 Task: Look for kosher products only.
Action: Mouse moved to (17, 131)
Screenshot: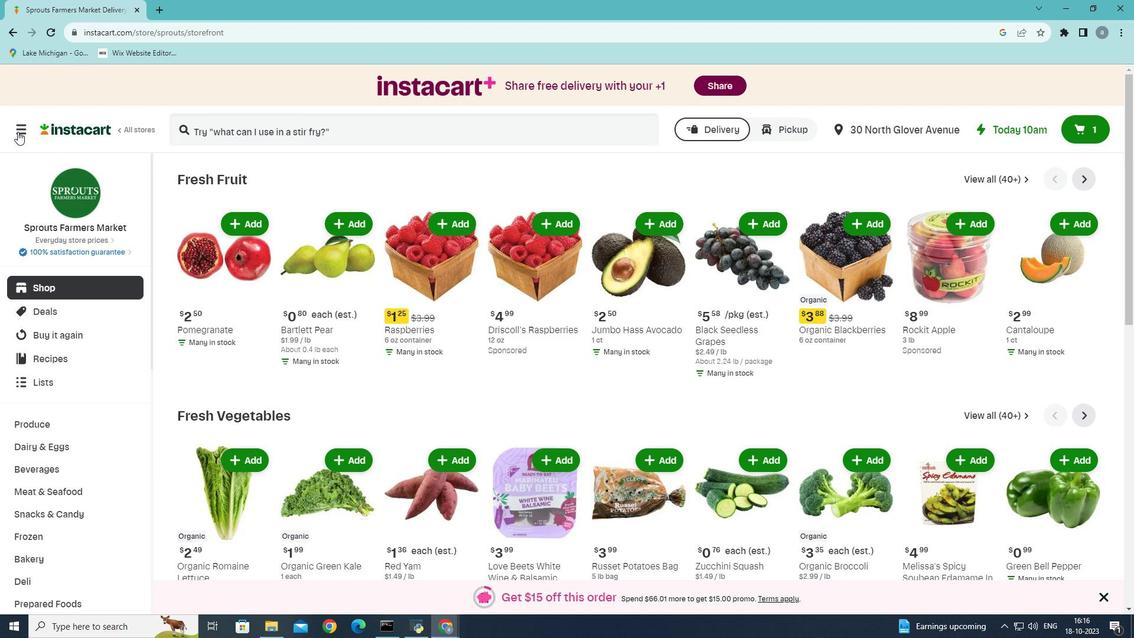 
Action: Mouse pressed left at (17, 131)
Screenshot: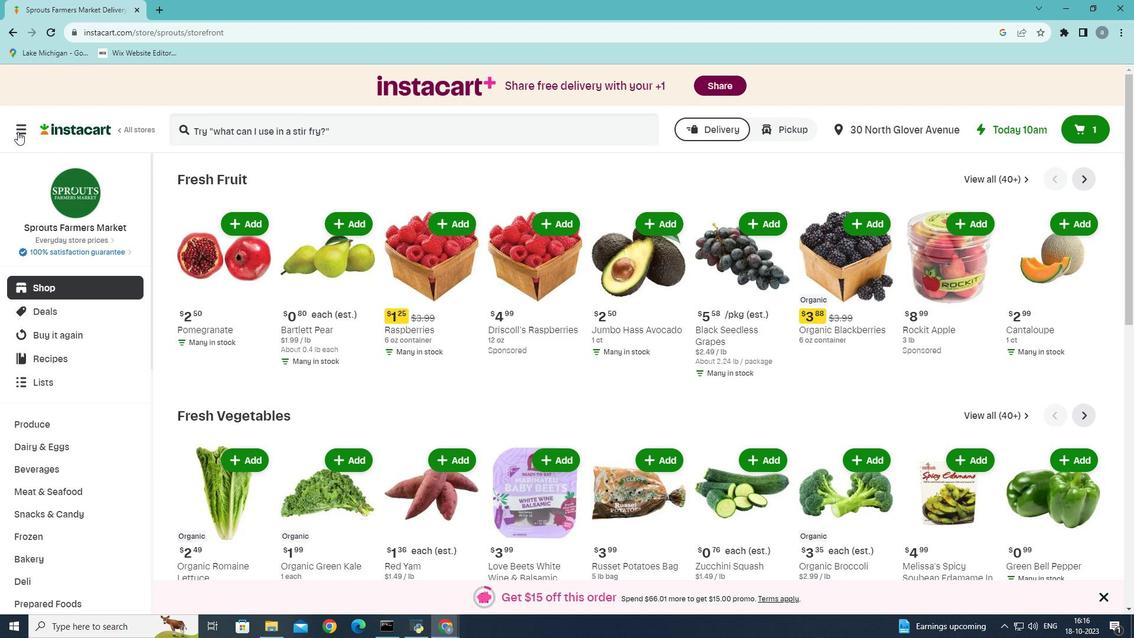 
Action: Mouse moved to (70, 338)
Screenshot: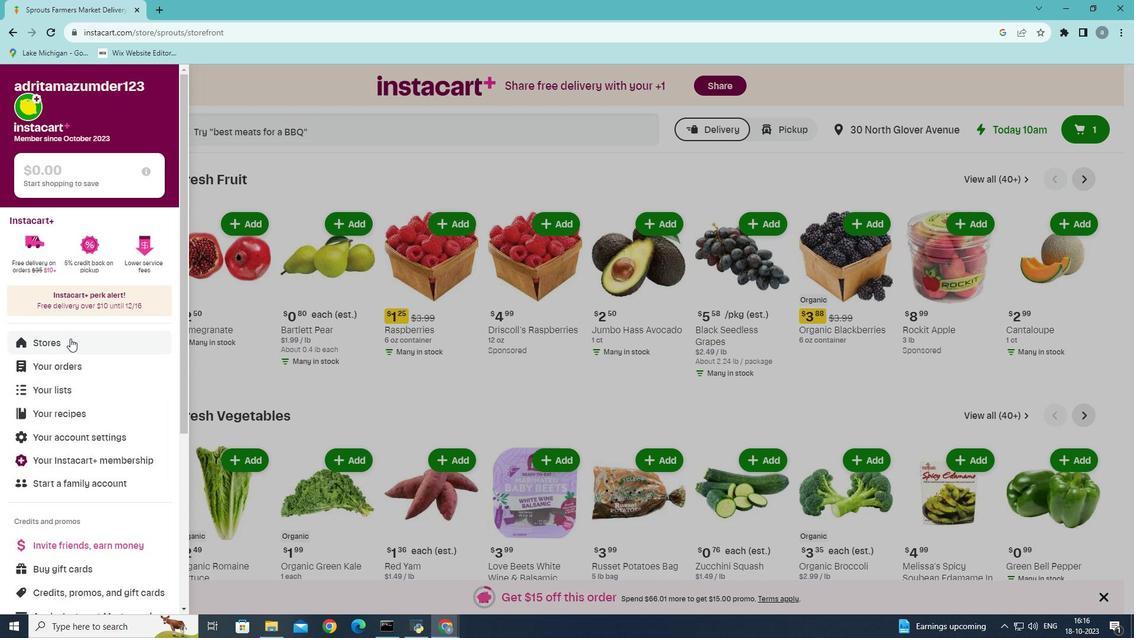 
Action: Mouse pressed left at (70, 338)
Screenshot: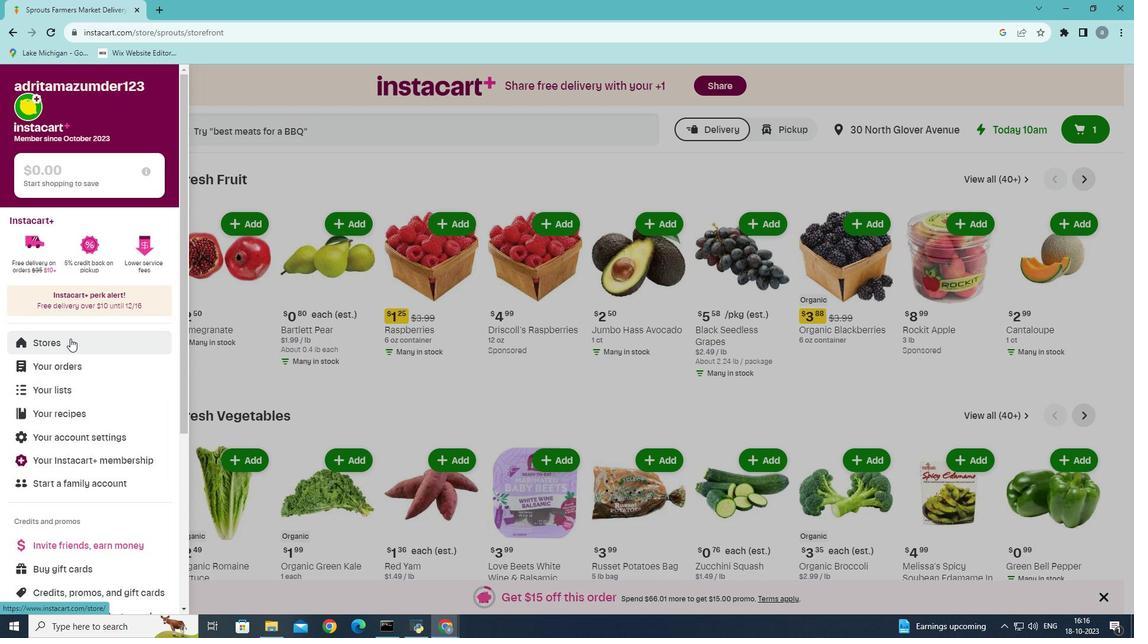 
Action: Mouse moved to (280, 138)
Screenshot: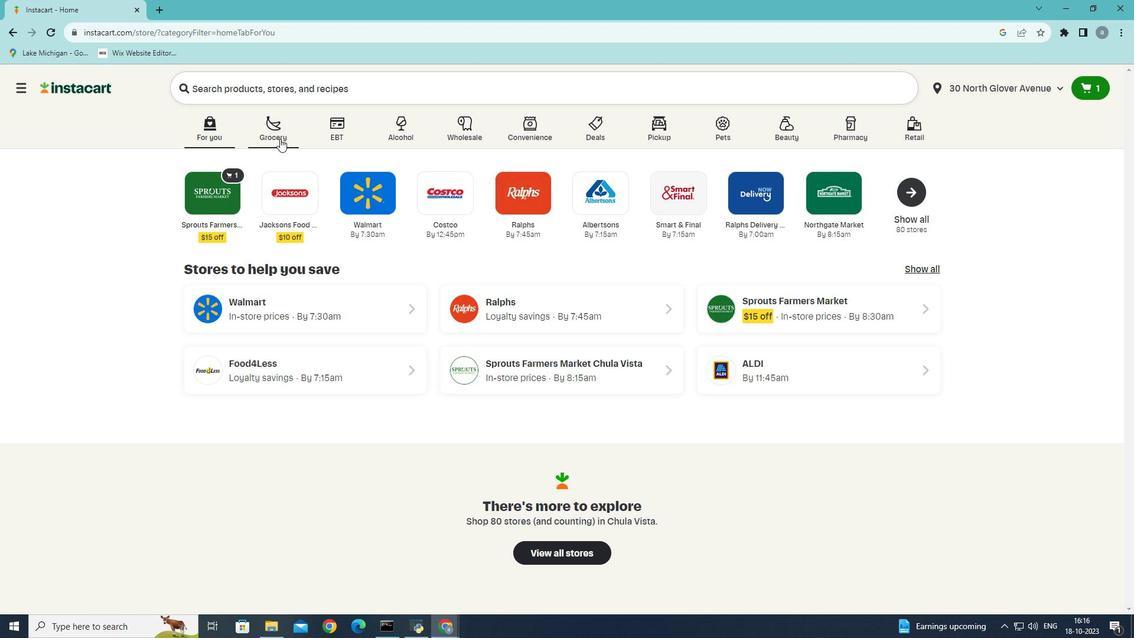 
Action: Mouse pressed left at (280, 138)
Screenshot: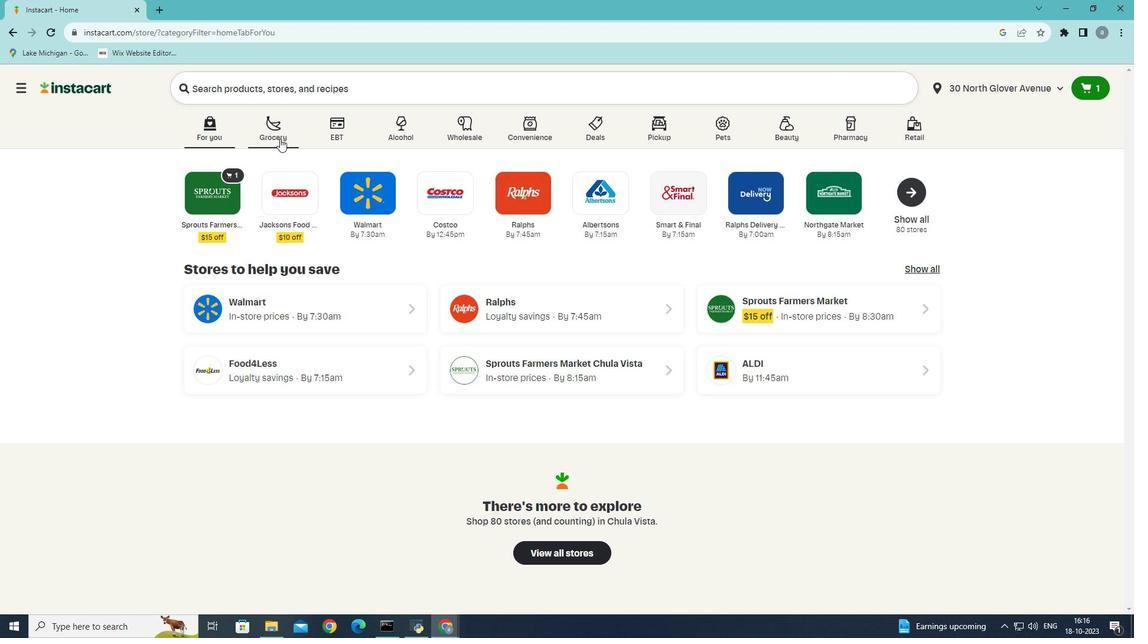 
Action: Mouse moved to (289, 347)
Screenshot: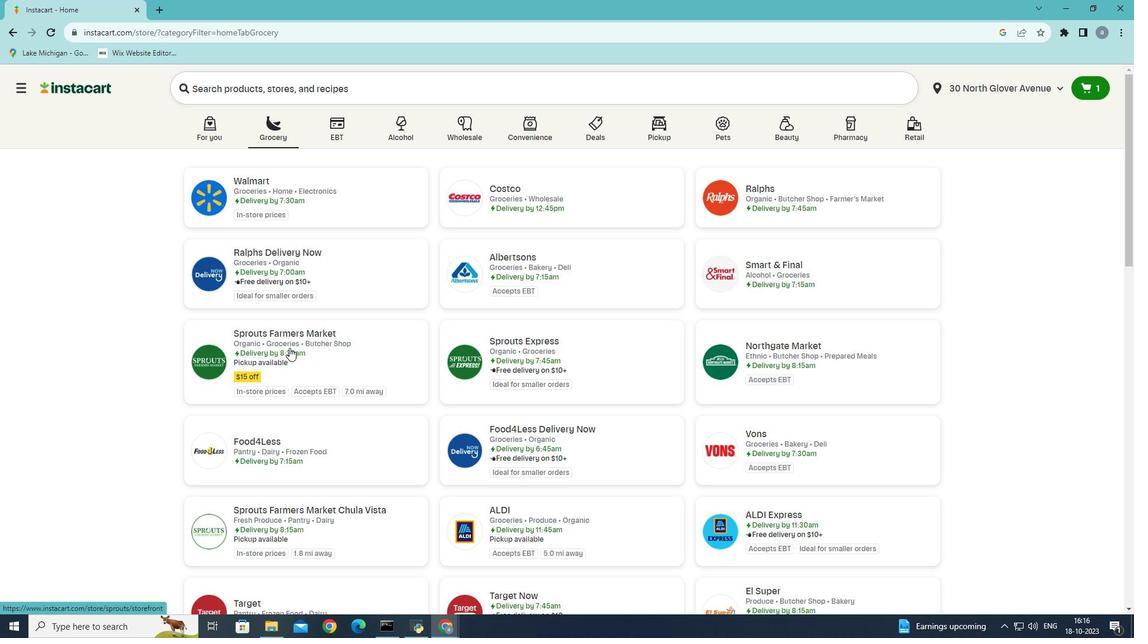 
Action: Mouse pressed left at (289, 347)
Screenshot: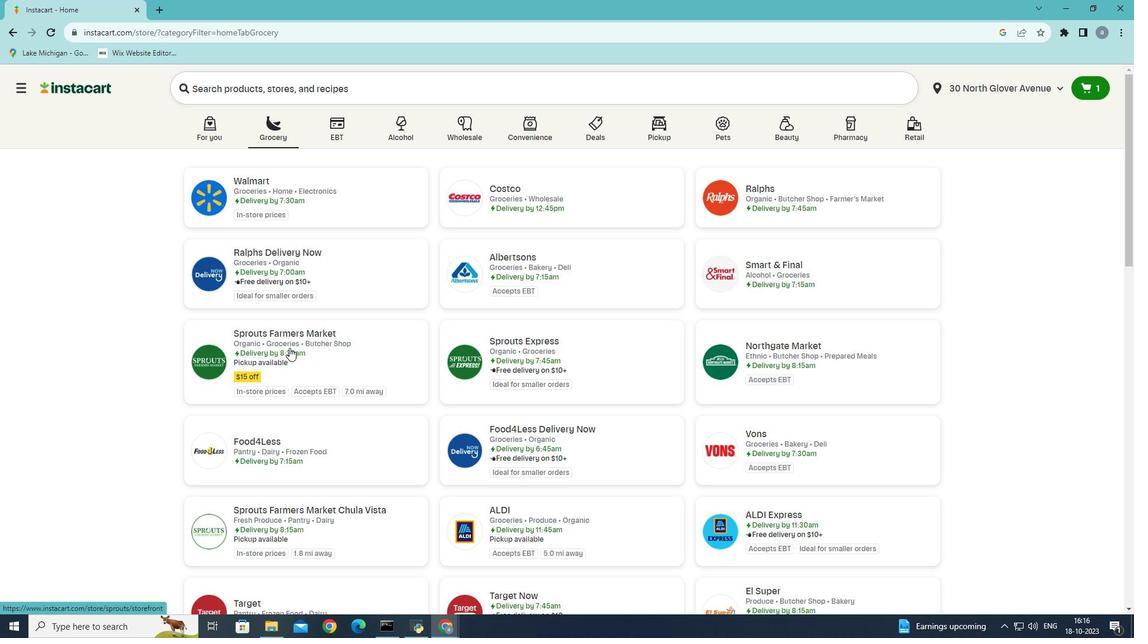 
Action: Mouse moved to (57, 486)
Screenshot: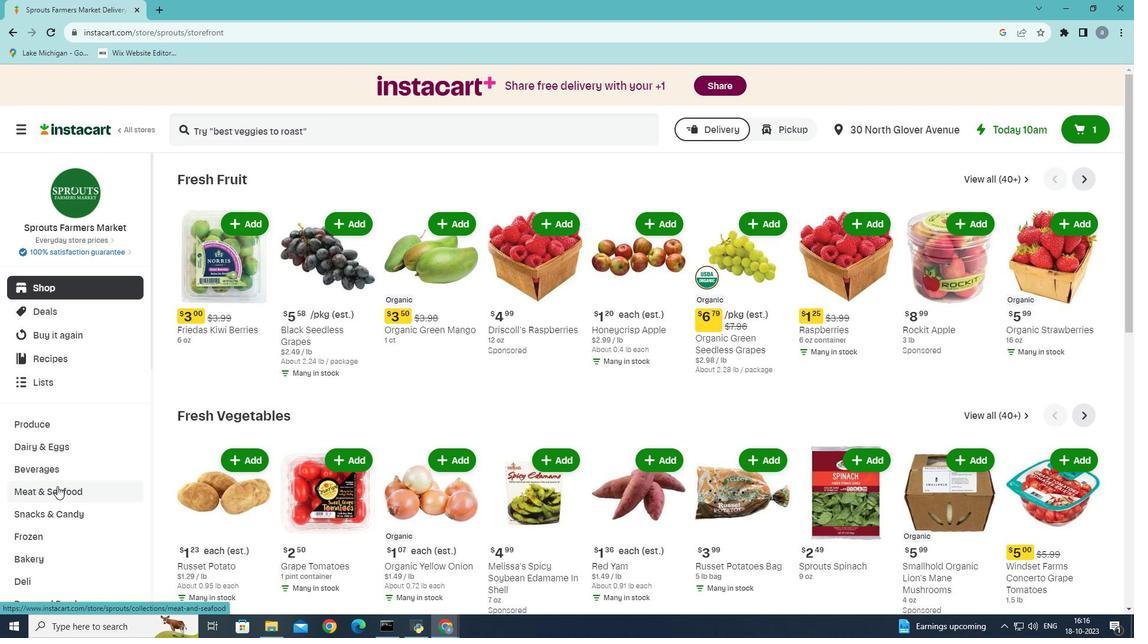 
Action: Mouse pressed left at (57, 486)
Screenshot: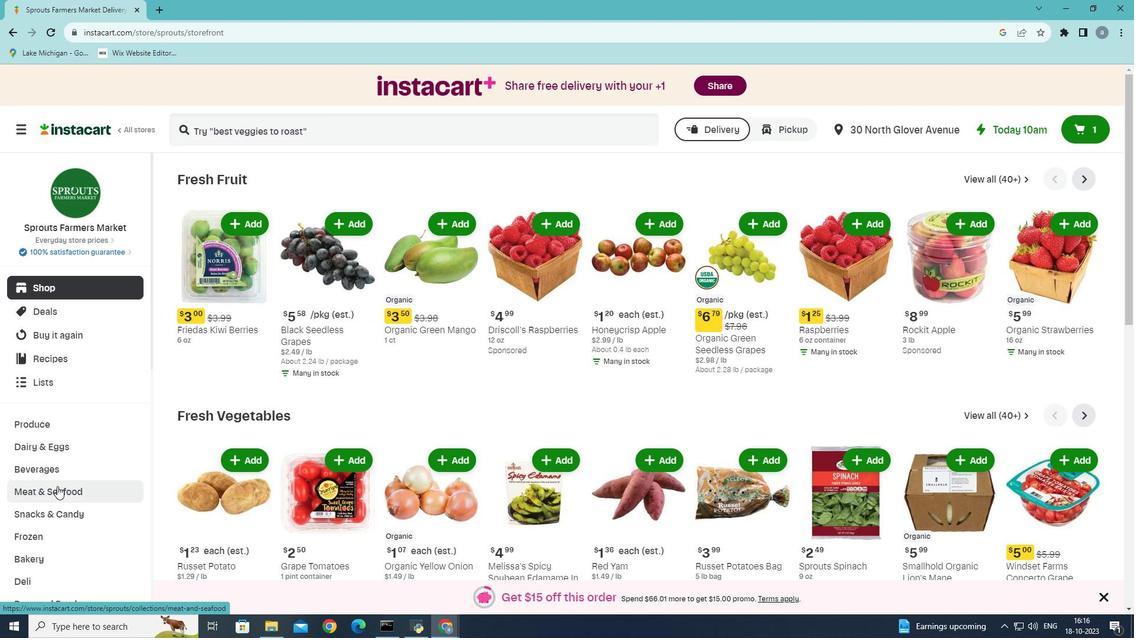 
Action: Mouse moved to (467, 209)
Screenshot: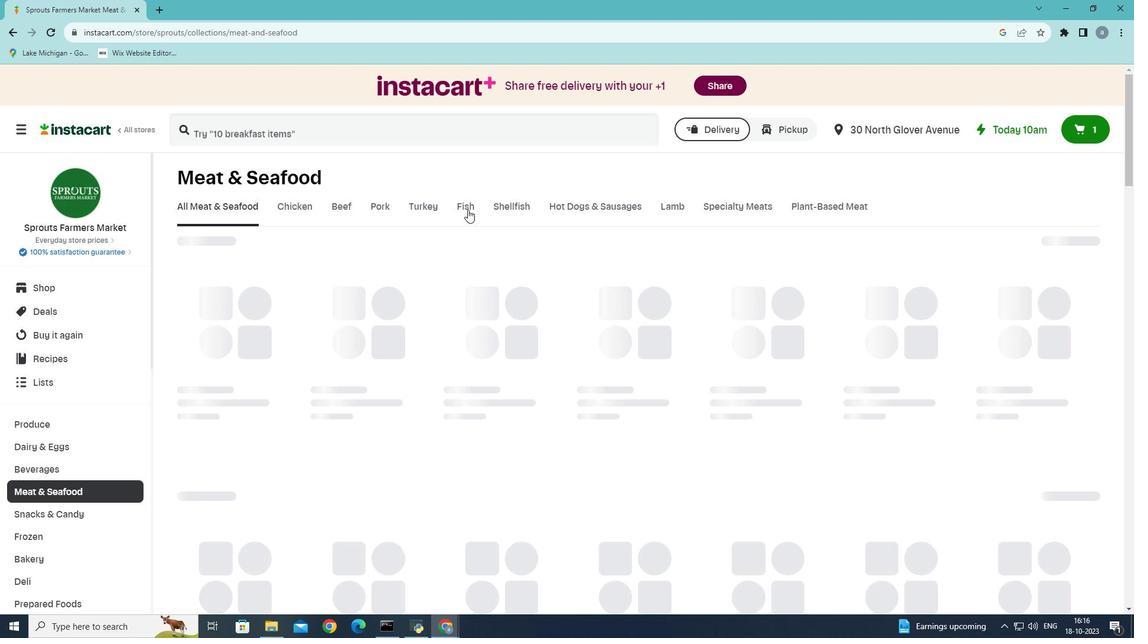 
Action: Mouse pressed left at (467, 209)
Screenshot: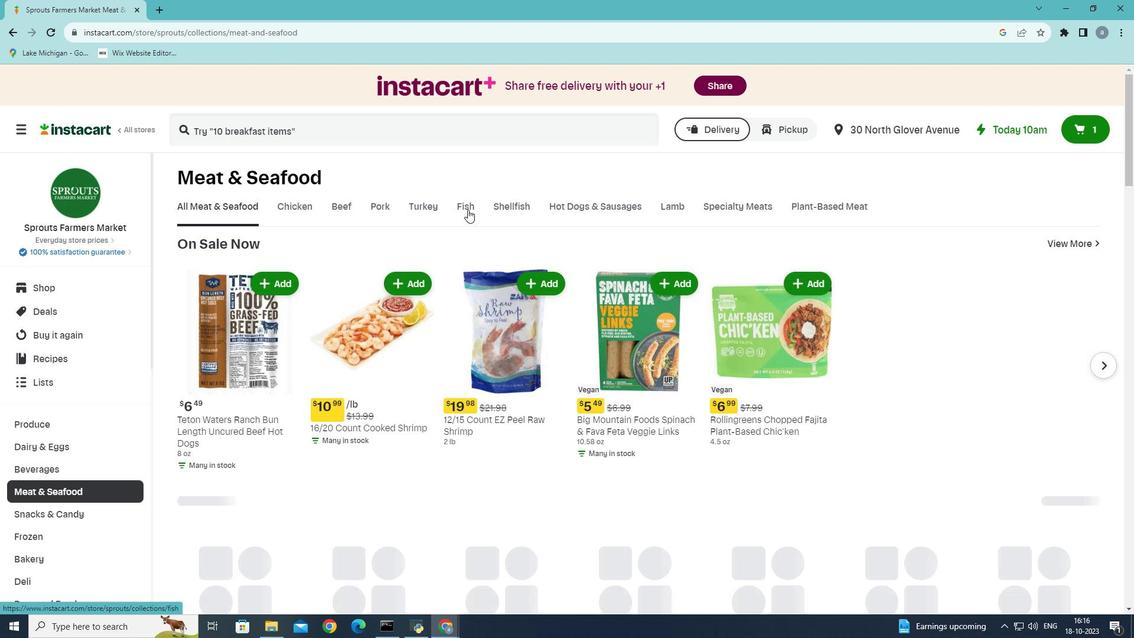 
Action: Mouse moved to (332, 308)
Screenshot: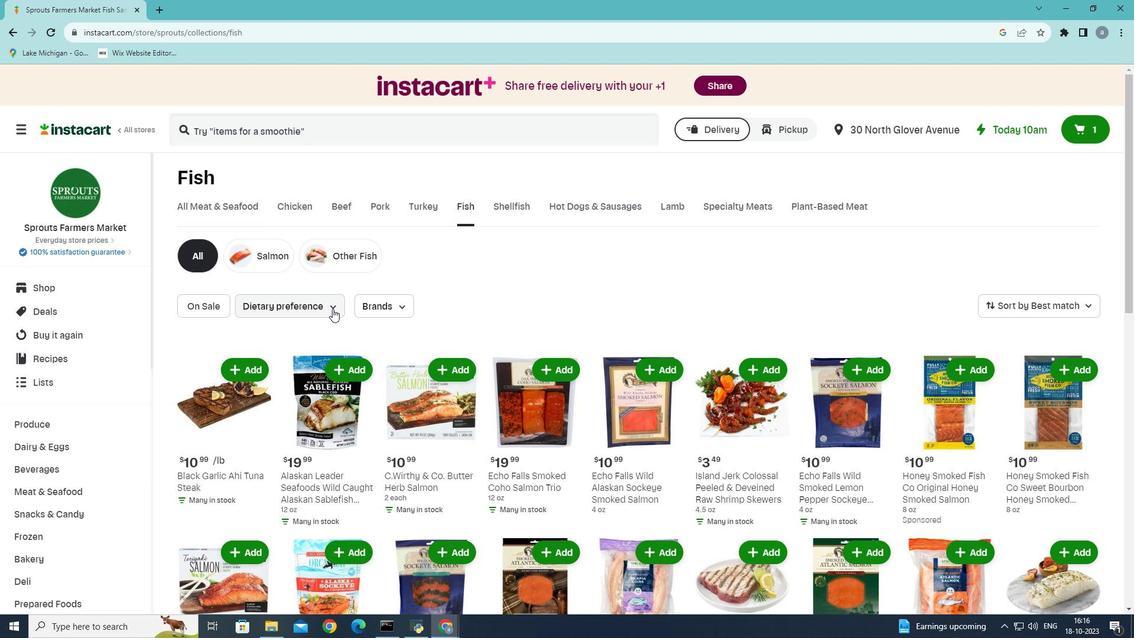 
Action: Mouse pressed left at (332, 308)
Screenshot: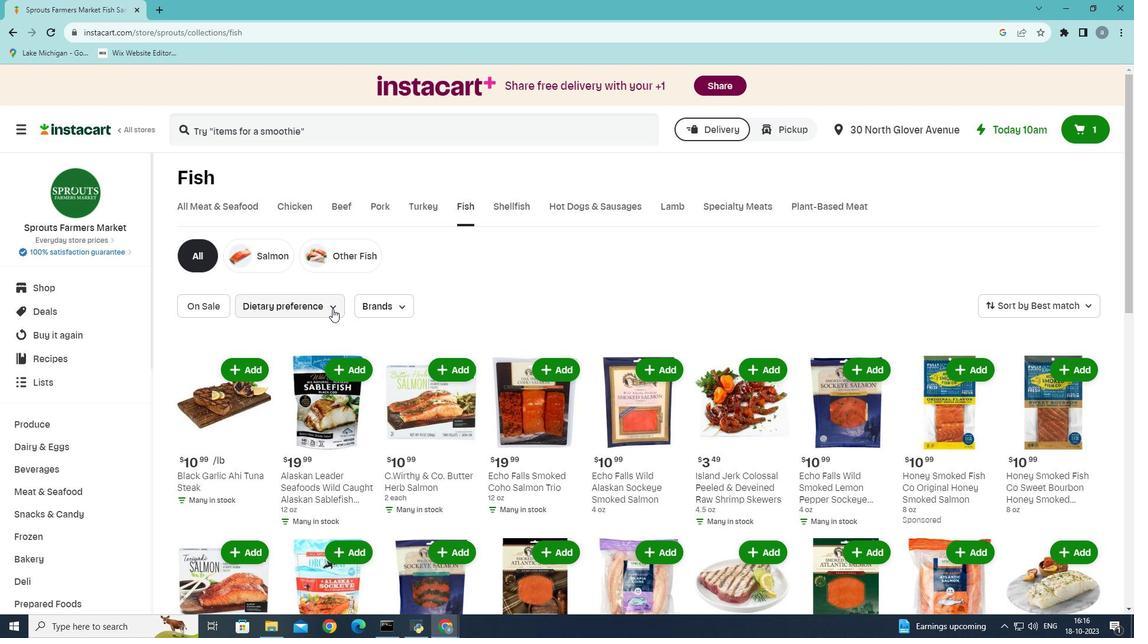 
Action: Mouse moved to (251, 341)
Screenshot: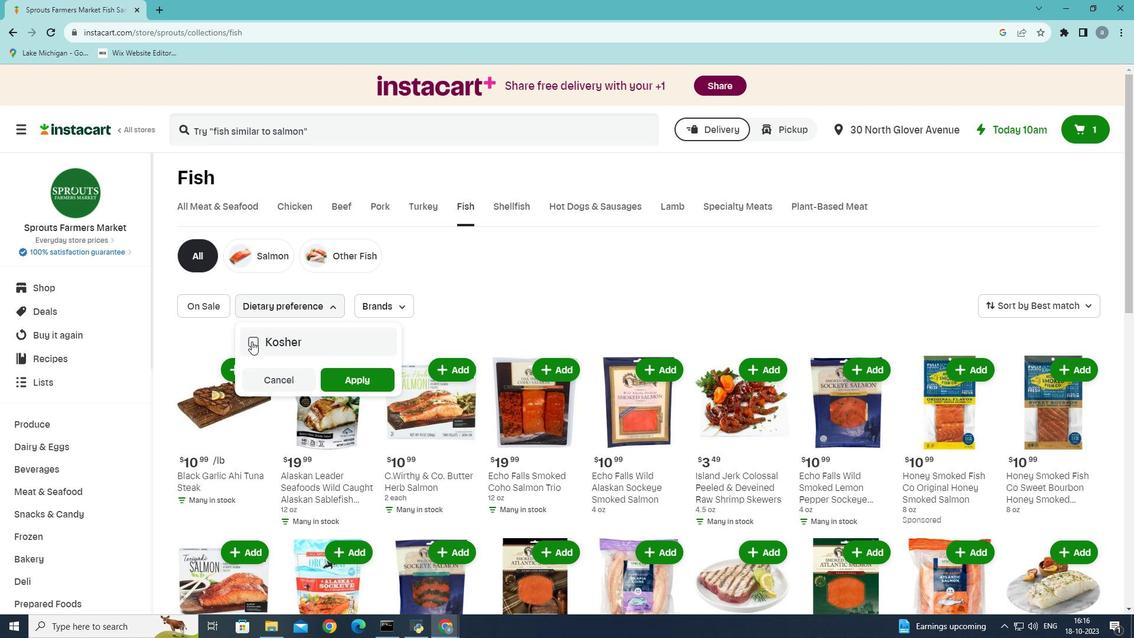 
Action: Mouse pressed left at (251, 341)
Screenshot: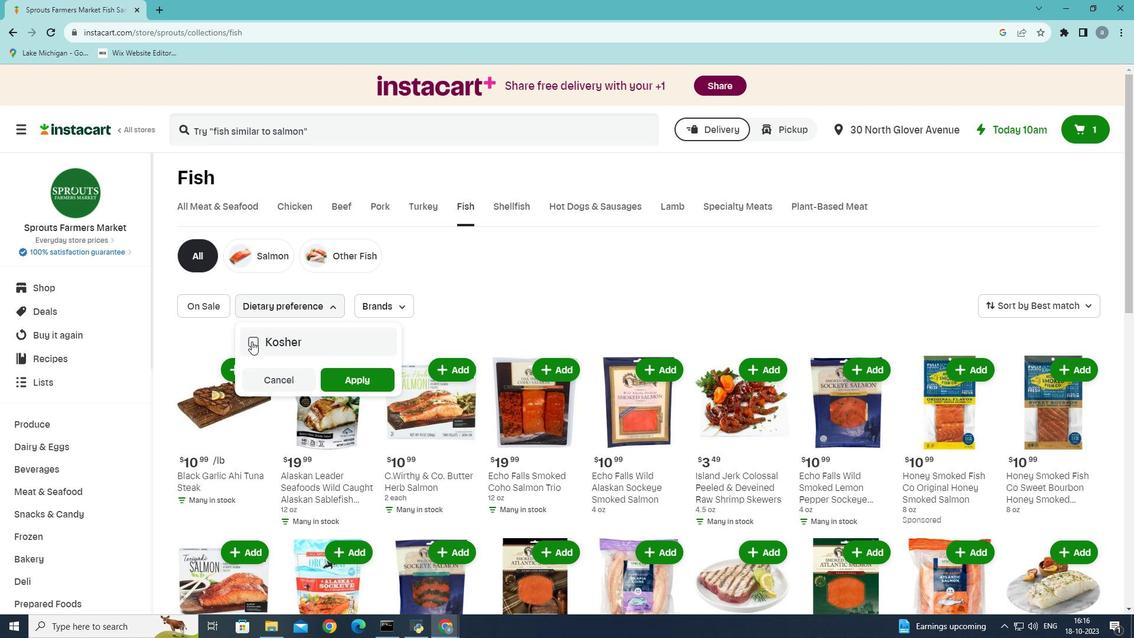 
Action: Mouse moved to (347, 381)
Screenshot: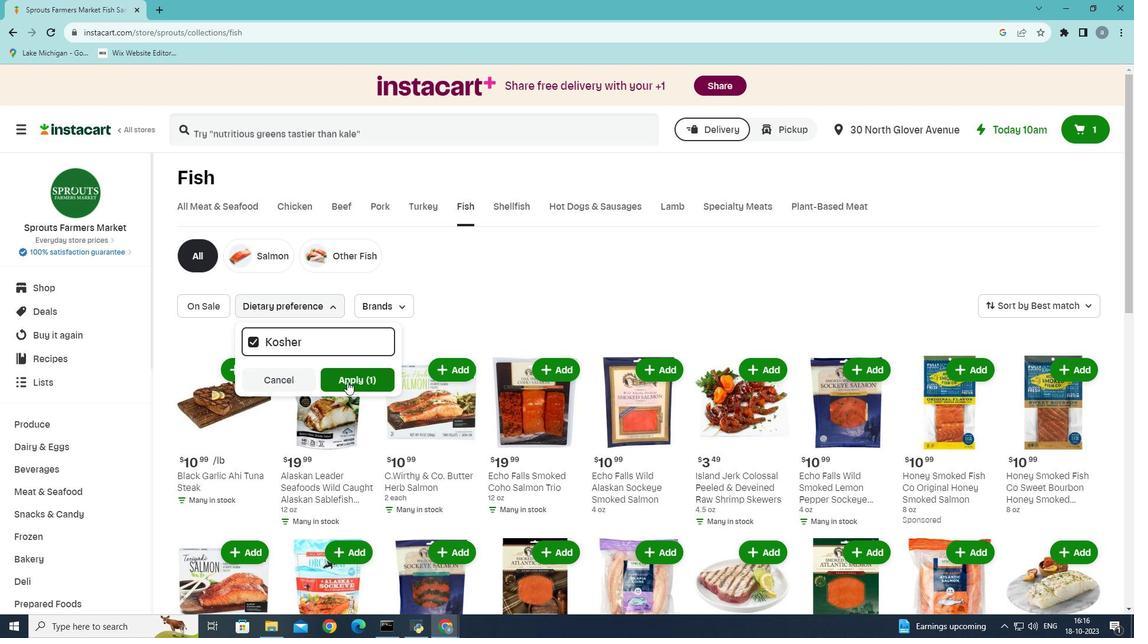 
Action: Mouse pressed left at (347, 381)
Screenshot: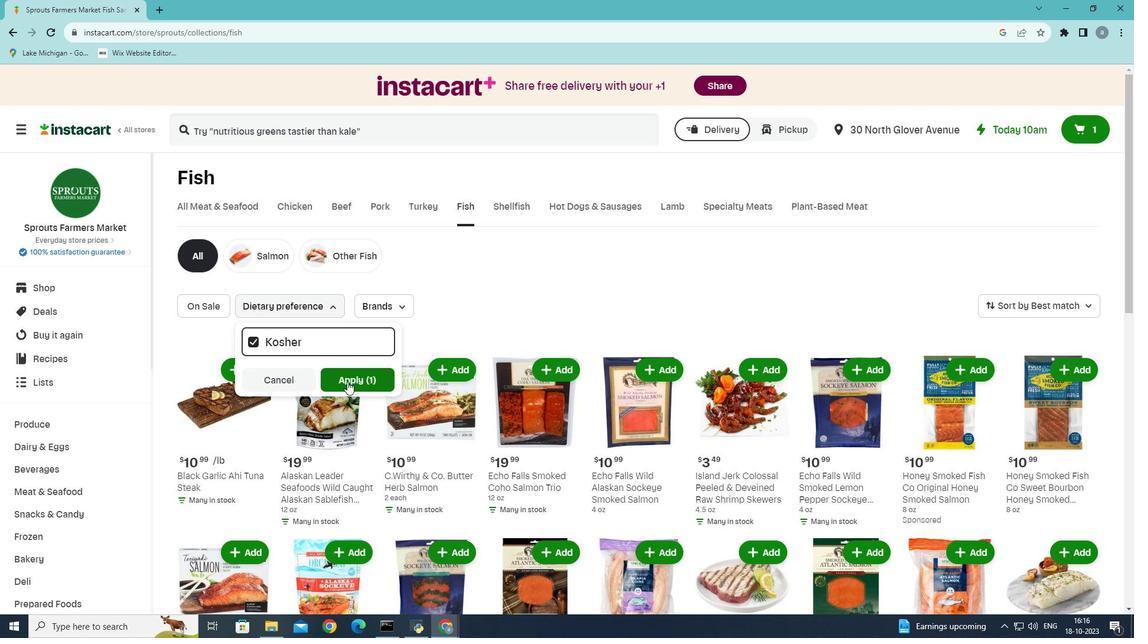 
Action: Mouse moved to (353, 379)
Screenshot: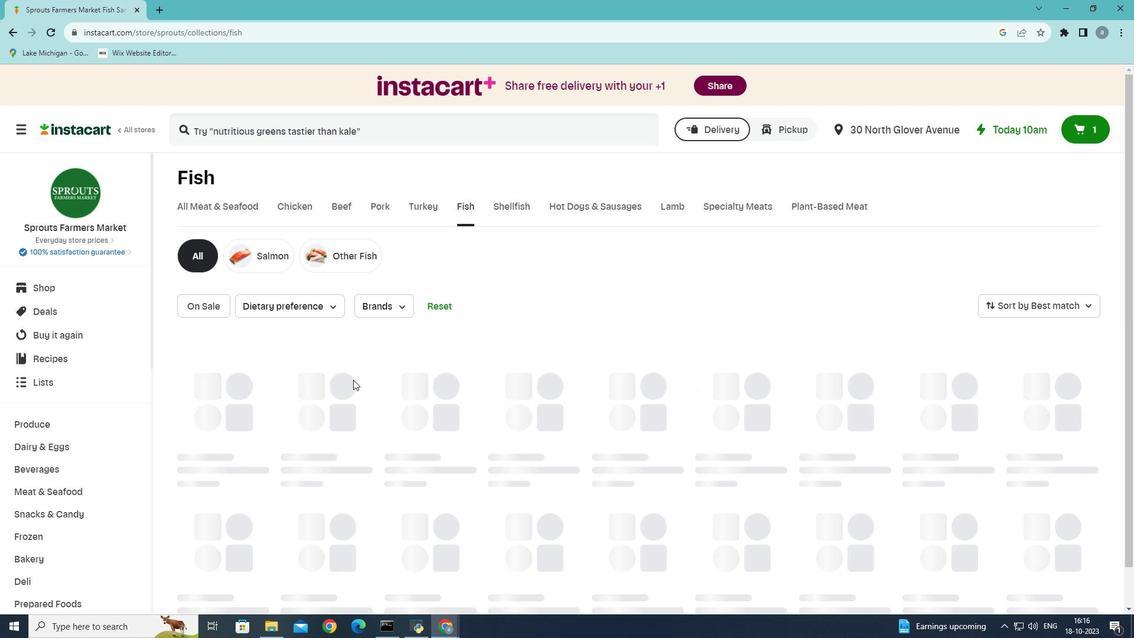 
